 Task: Create a due date automation trigger when advanced on, on the wednesday after a card is due add checklist with checklist "Resume" complete at 11:00 AM.
Action: Mouse moved to (952, 130)
Screenshot: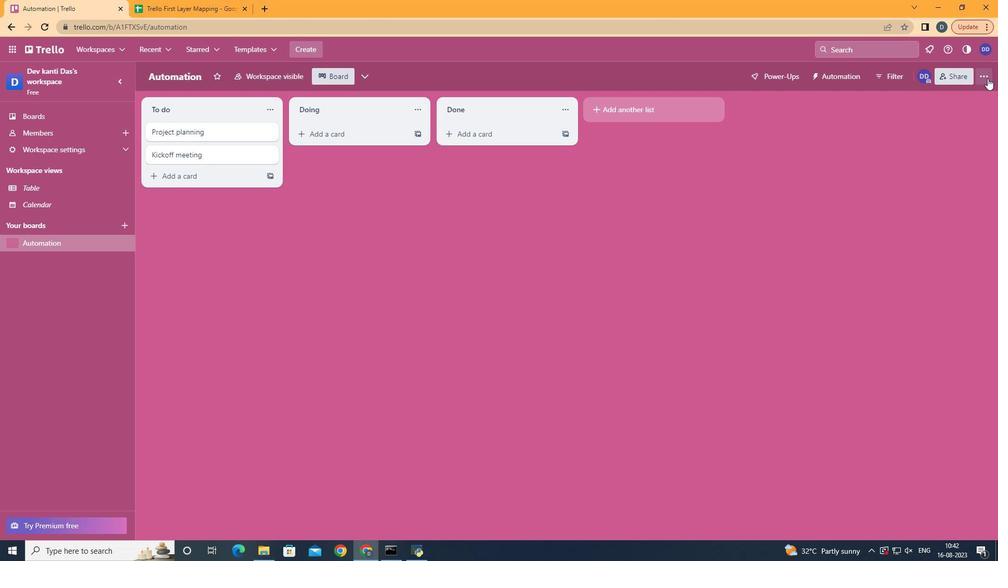 
Action: Mouse pressed left at (952, 130)
Screenshot: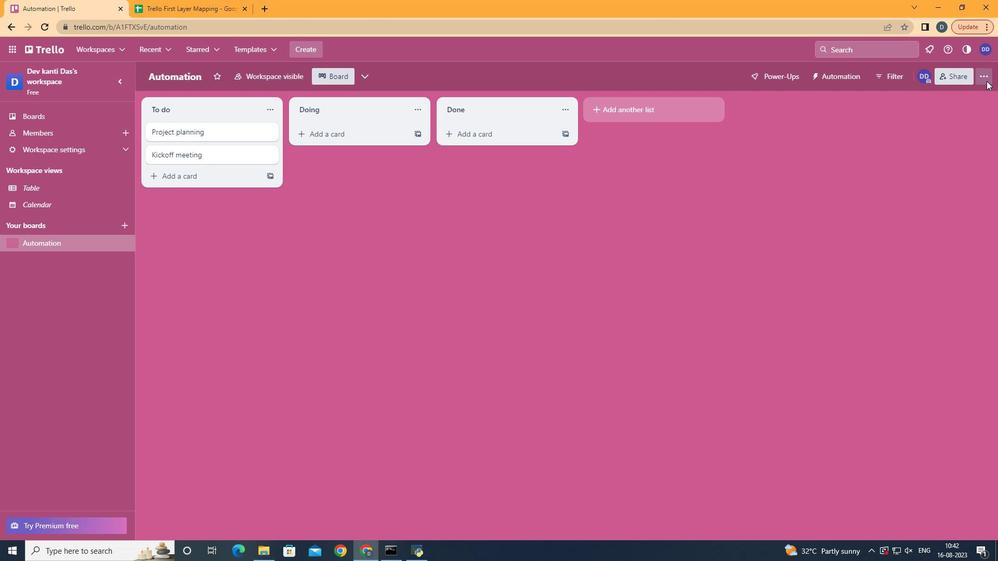 
Action: Mouse moved to (872, 247)
Screenshot: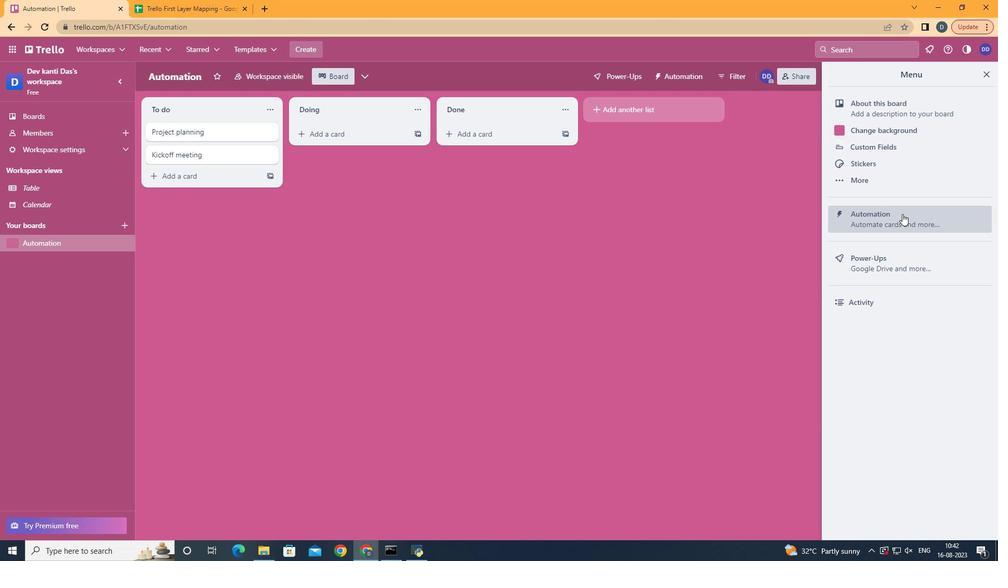 
Action: Mouse pressed left at (872, 247)
Screenshot: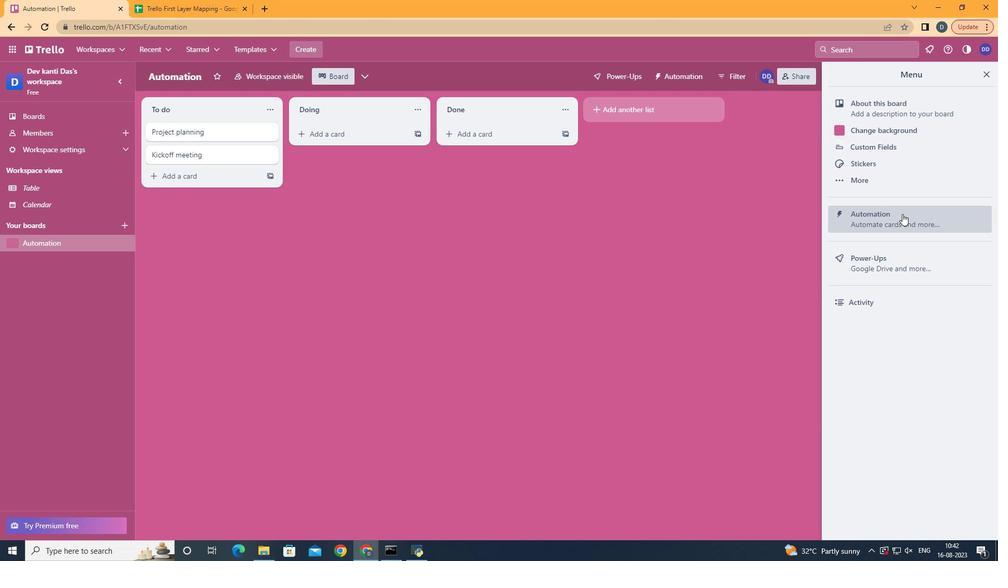 
Action: Mouse moved to (211, 243)
Screenshot: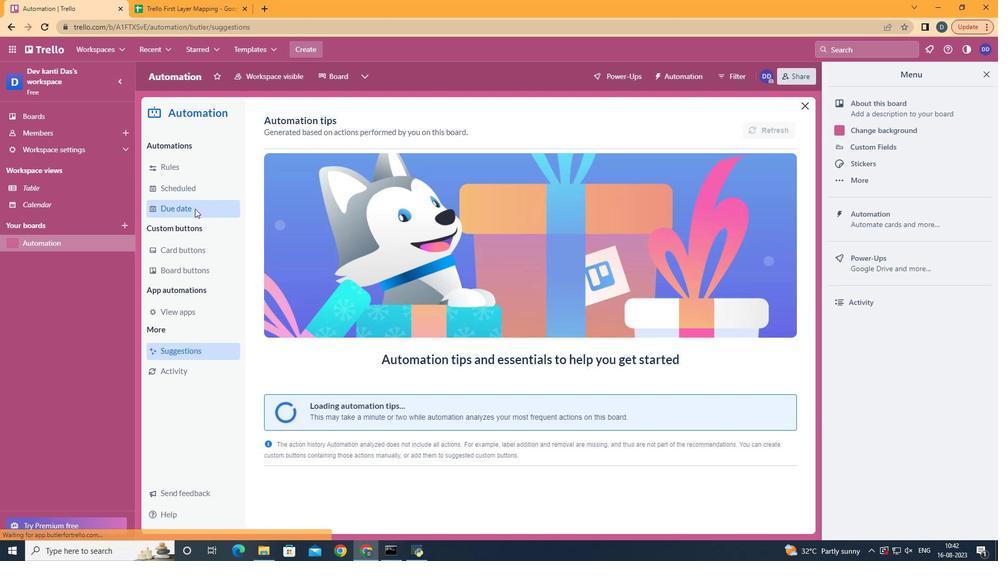 
Action: Mouse pressed left at (211, 243)
Screenshot: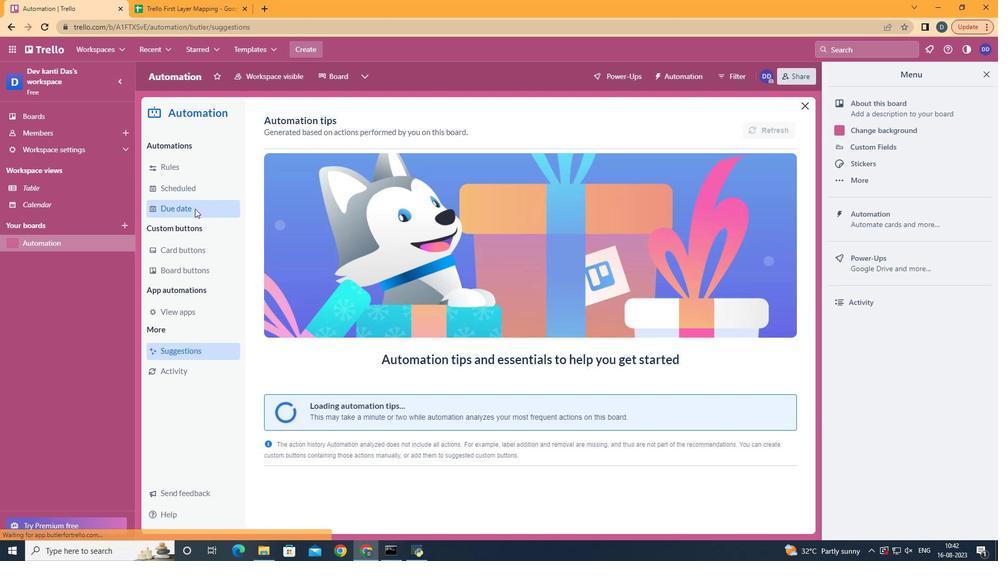 
Action: Mouse moved to (702, 166)
Screenshot: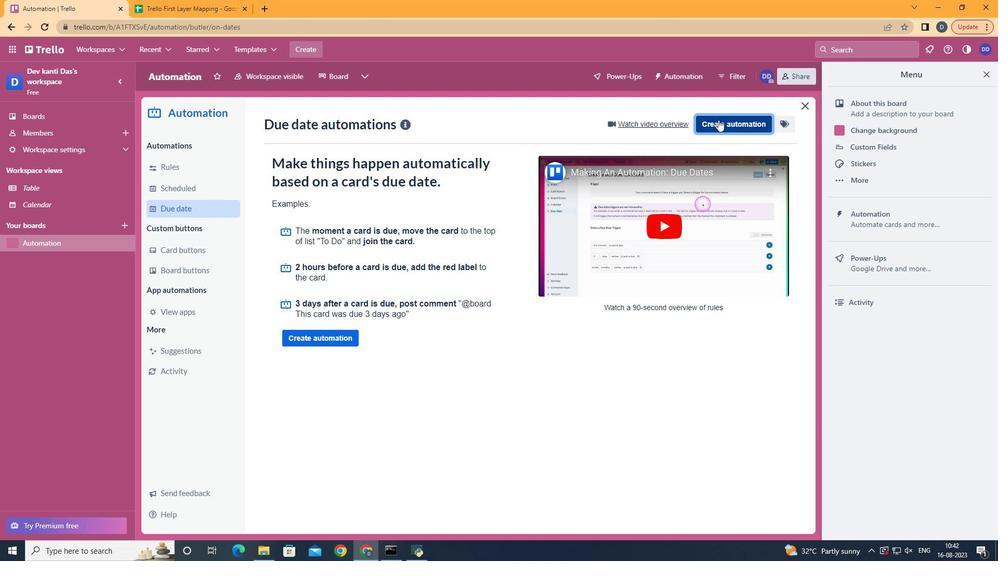 
Action: Mouse pressed left at (702, 166)
Screenshot: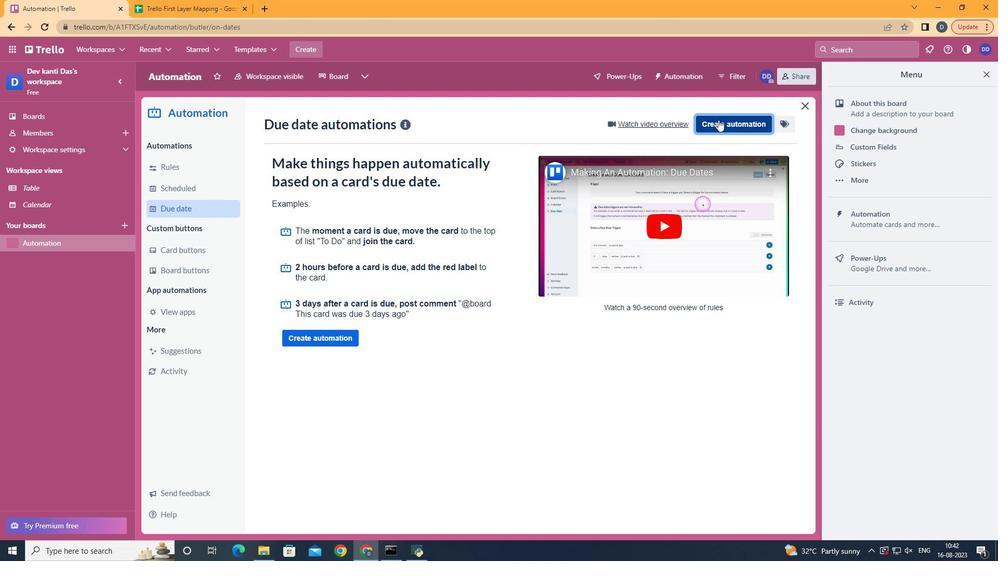 
Action: Mouse moved to (500, 256)
Screenshot: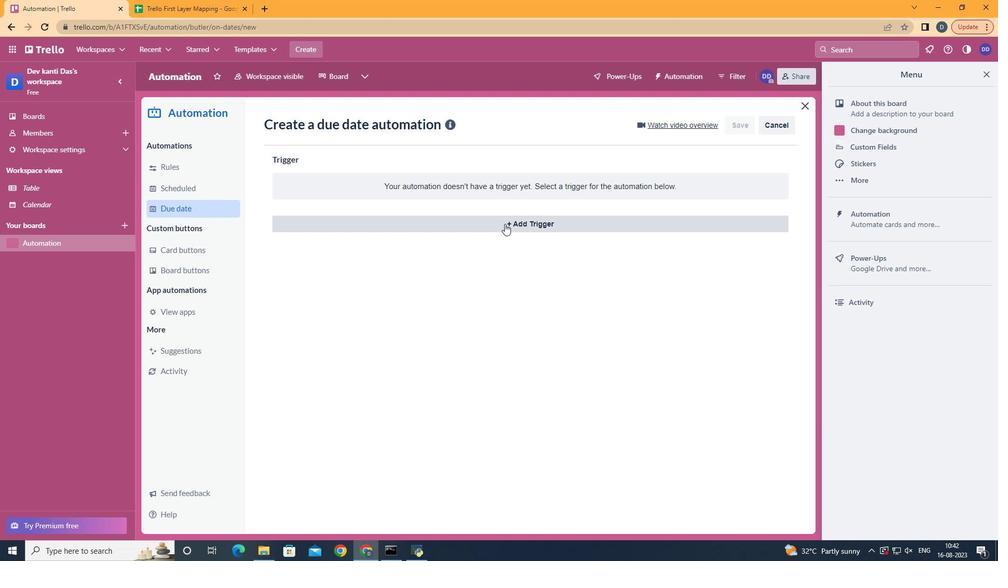 
Action: Mouse pressed left at (500, 256)
Screenshot: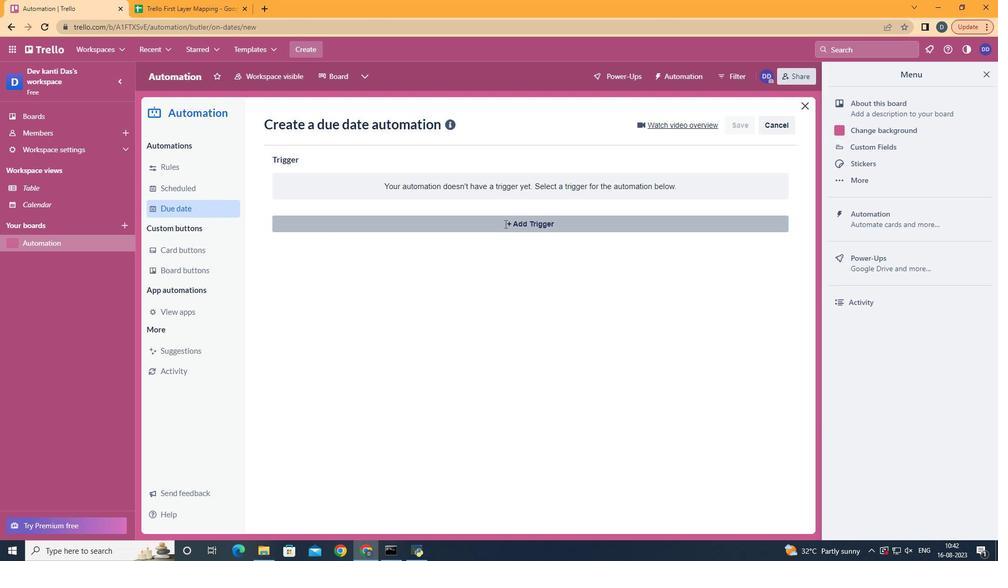 
Action: Mouse moved to (354, 330)
Screenshot: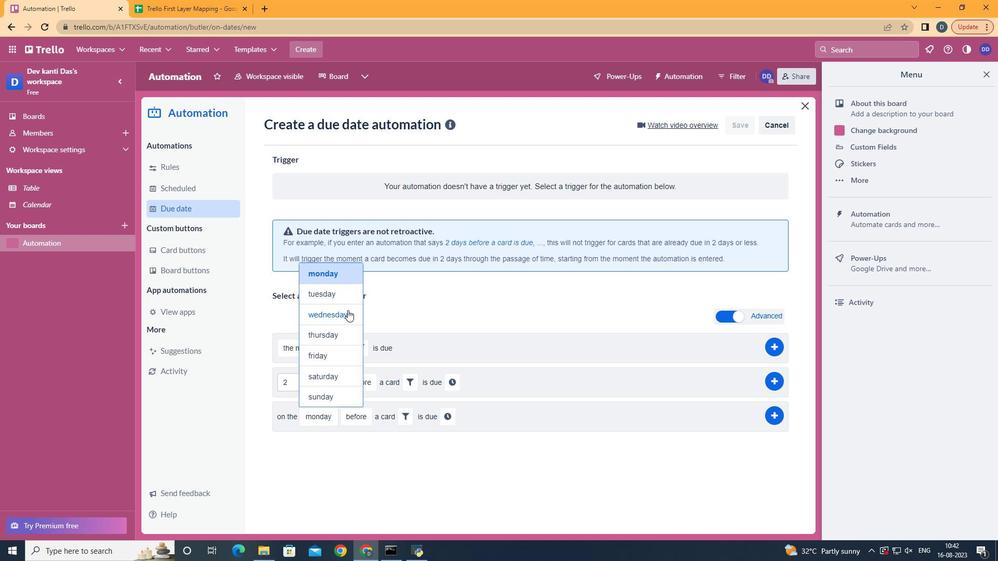 
Action: Mouse pressed left at (354, 330)
Screenshot: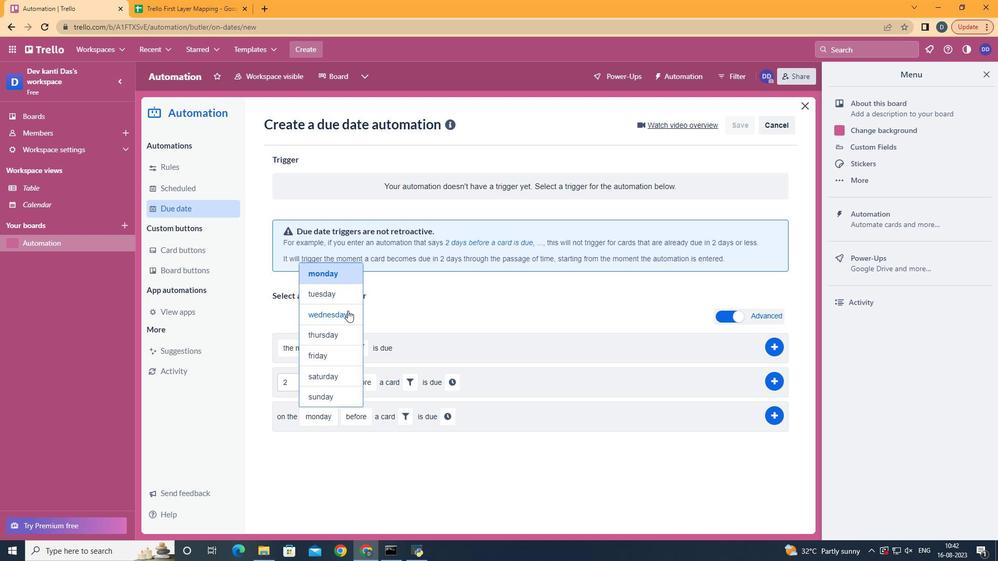 
Action: Mouse moved to (393, 458)
Screenshot: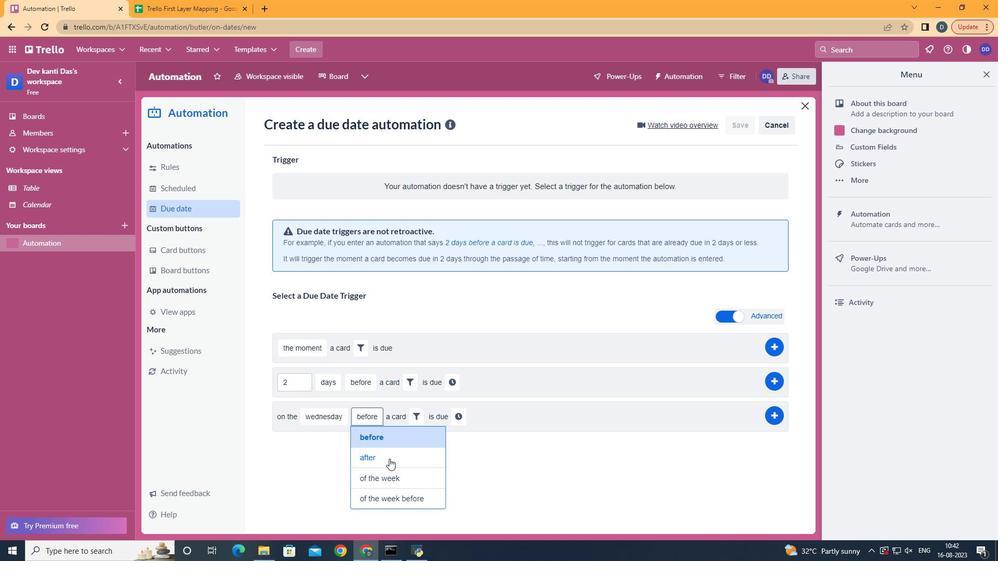 
Action: Mouse pressed left at (393, 458)
Screenshot: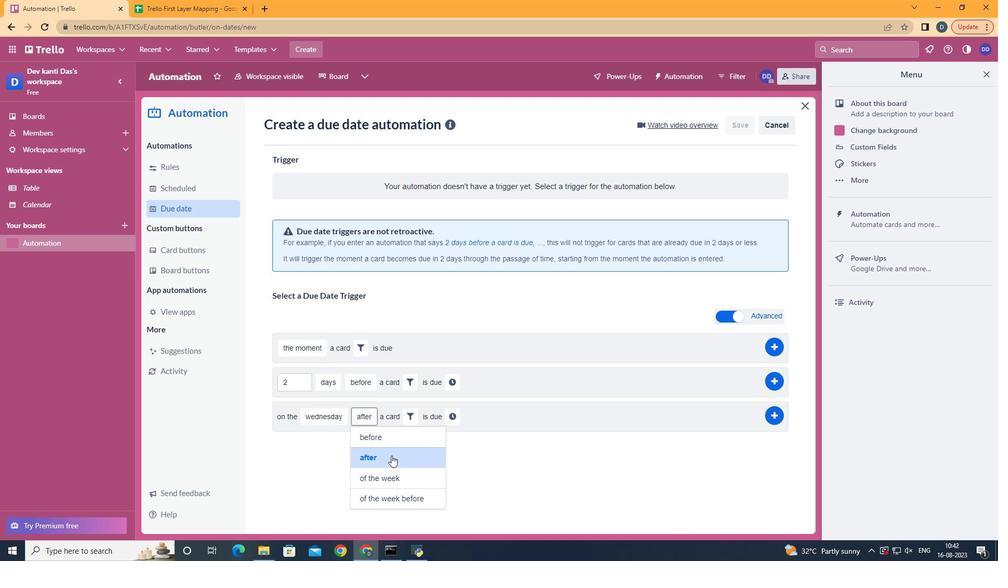 
Action: Mouse moved to (414, 431)
Screenshot: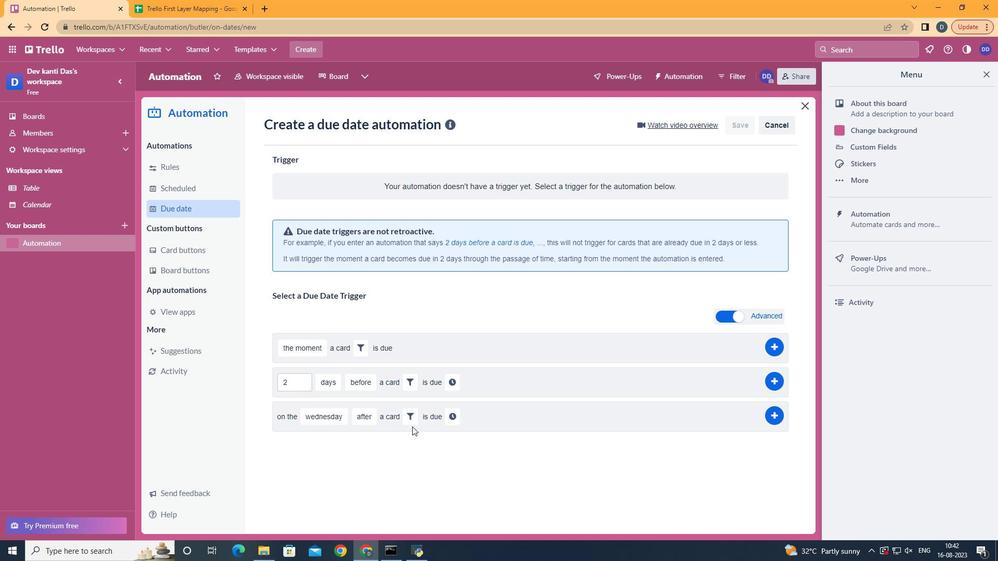 
Action: Mouse pressed left at (414, 431)
Screenshot: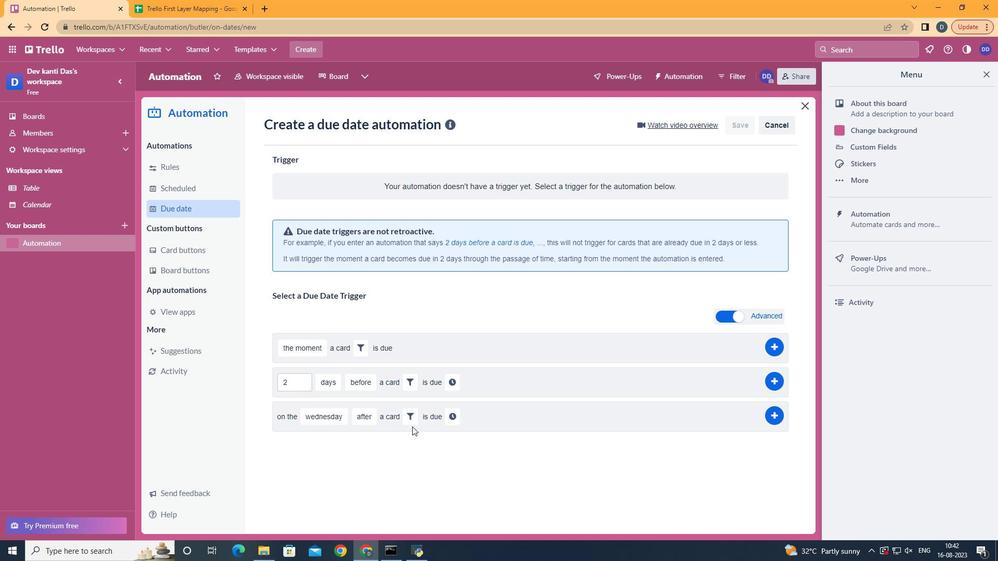
Action: Mouse moved to (413, 425)
Screenshot: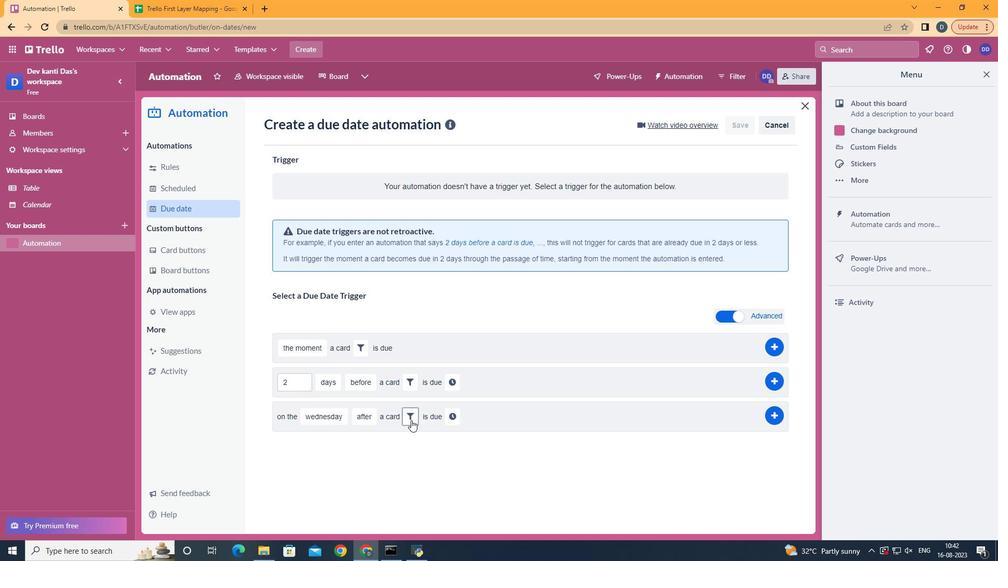 
Action: Mouse pressed left at (413, 425)
Screenshot: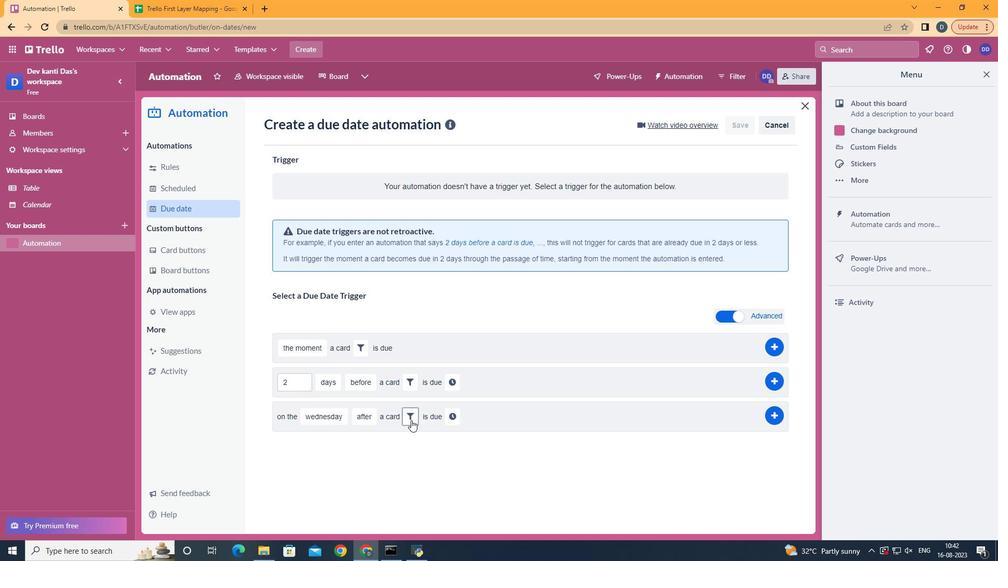 
Action: Mouse moved to (462, 450)
Screenshot: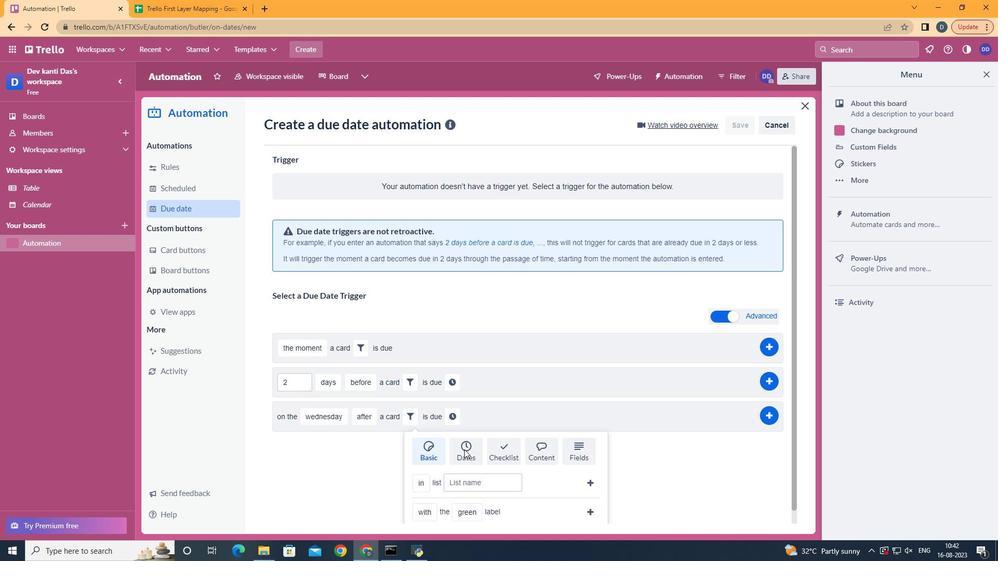 
Action: Mouse pressed left at (462, 450)
Screenshot: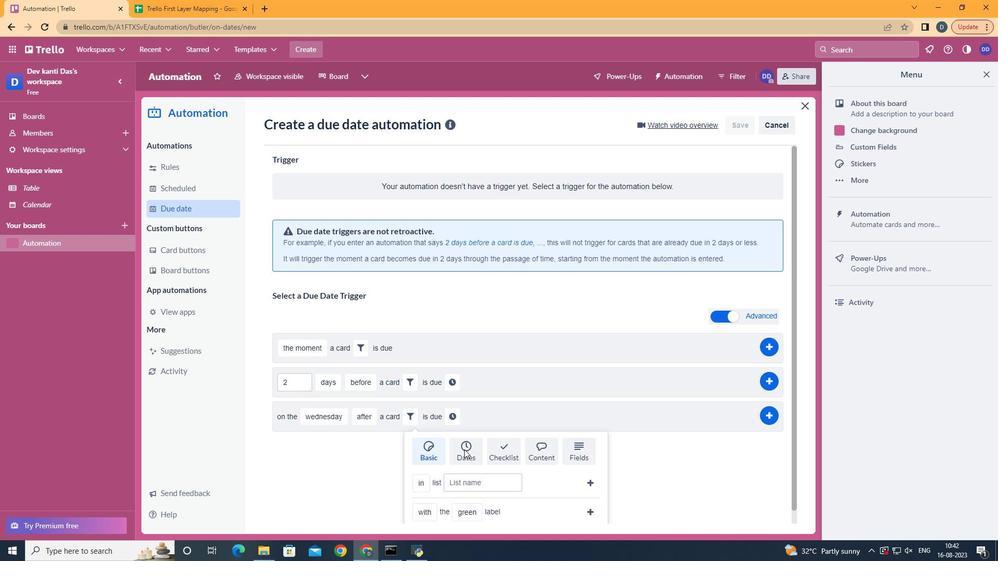 
Action: Mouse moved to (513, 453)
Screenshot: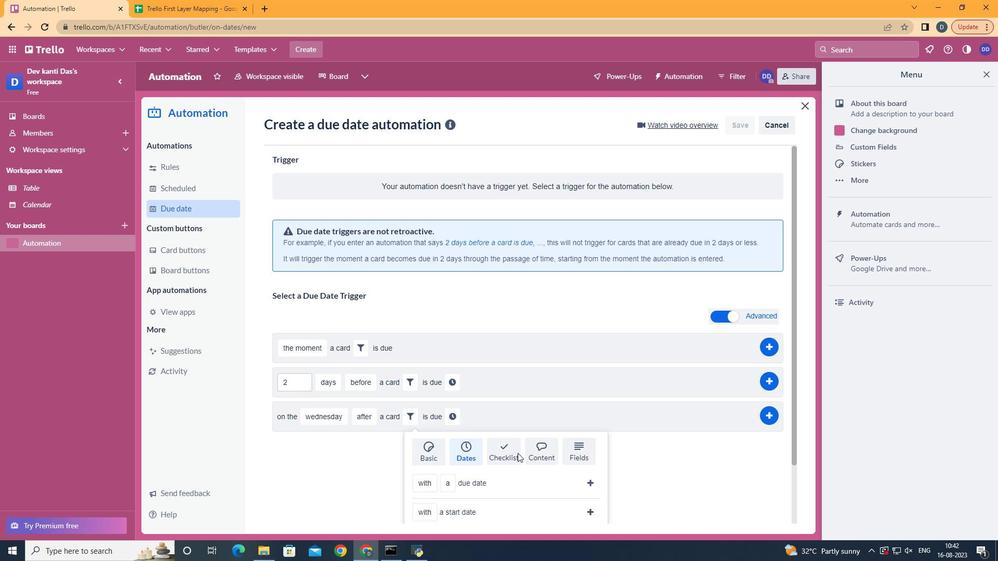 
Action: Mouse pressed left at (513, 453)
Screenshot: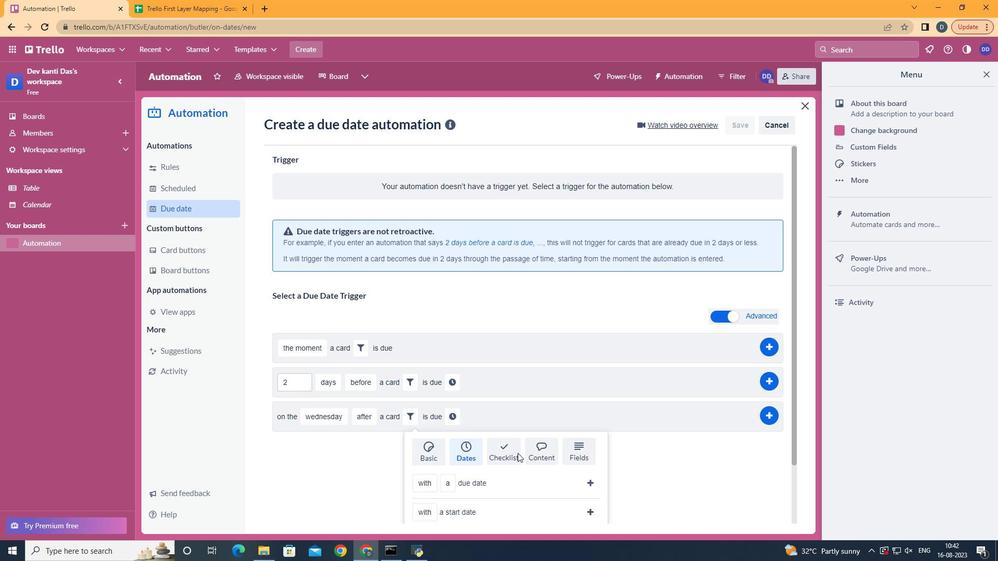 
Action: Mouse moved to (468, 428)
Screenshot: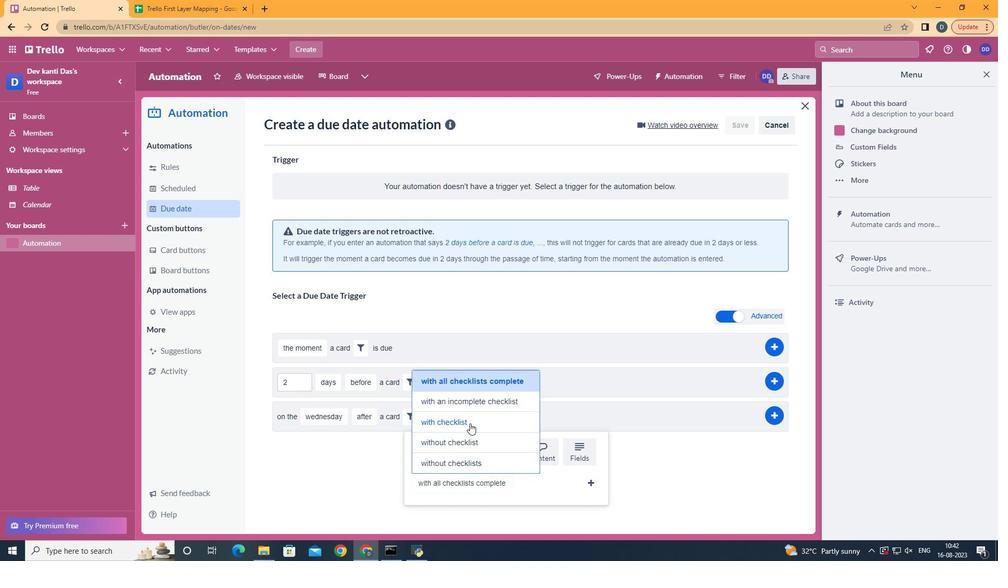 
Action: Mouse pressed left at (468, 428)
Screenshot: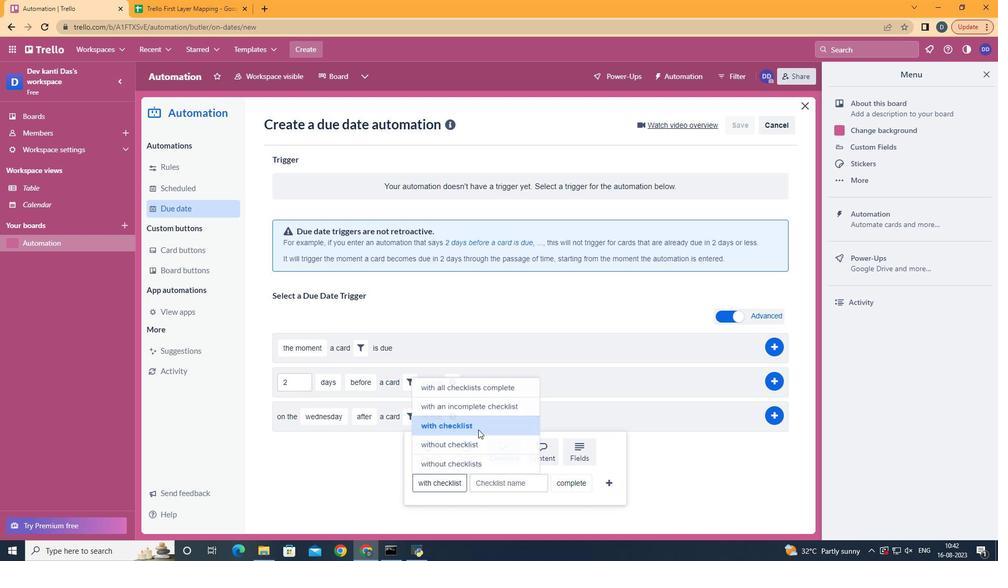 
Action: Mouse moved to (509, 475)
Screenshot: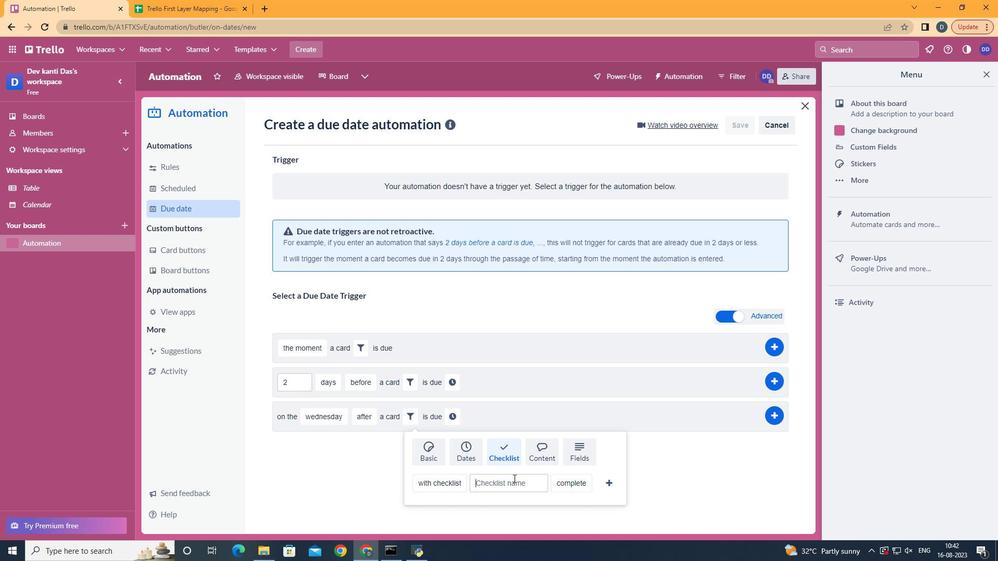 
Action: Mouse pressed left at (509, 475)
Screenshot: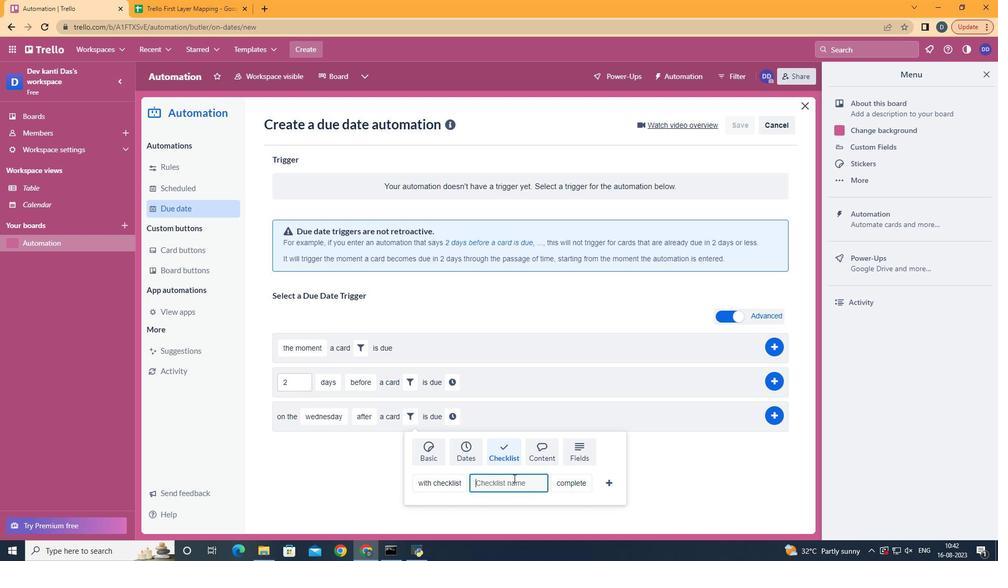 
Action: Key pressed <Key.shift>Resume
Screenshot: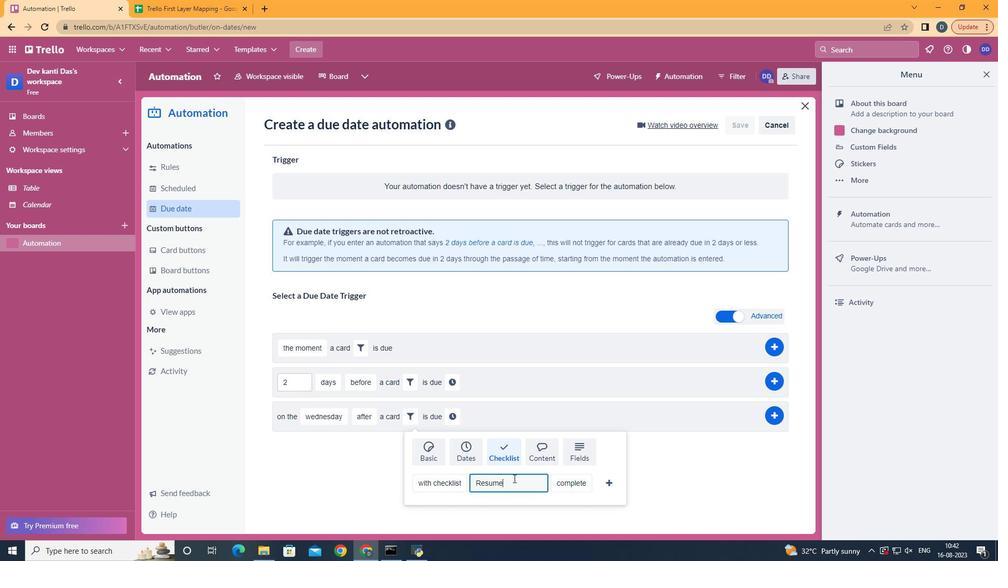 
Action: Mouse moved to (594, 475)
Screenshot: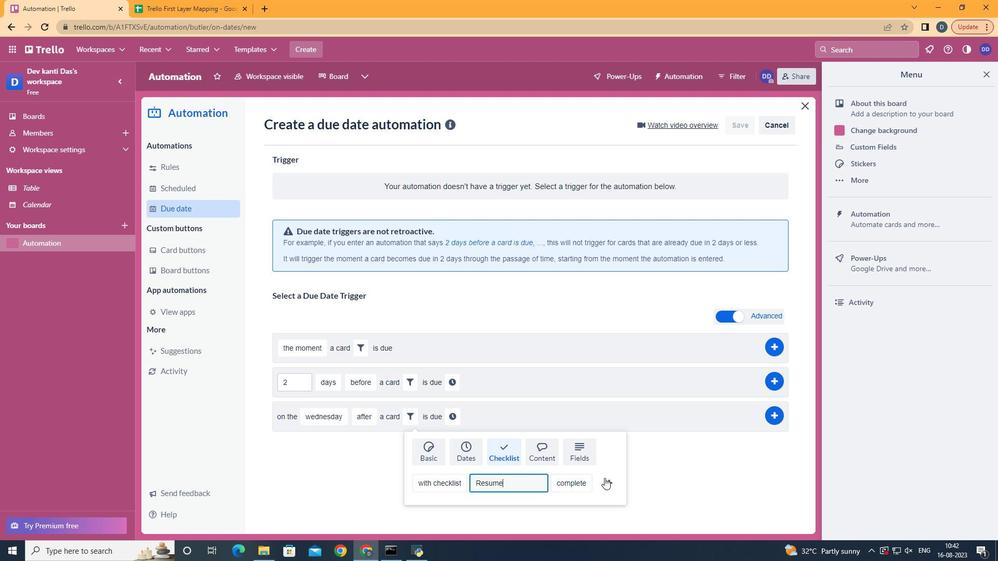 
Action: Mouse pressed left at (594, 475)
Screenshot: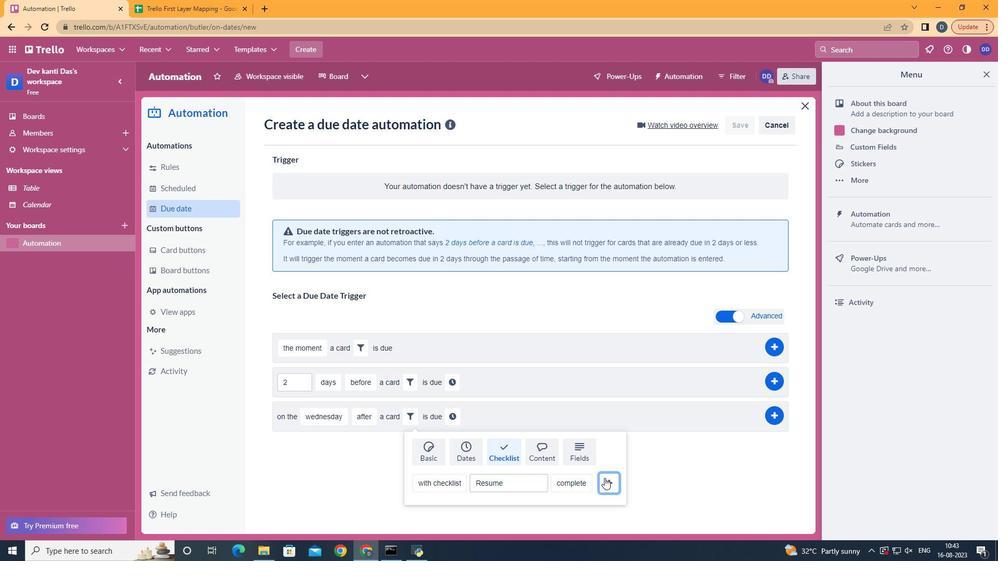 
Action: Mouse moved to (581, 421)
Screenshot: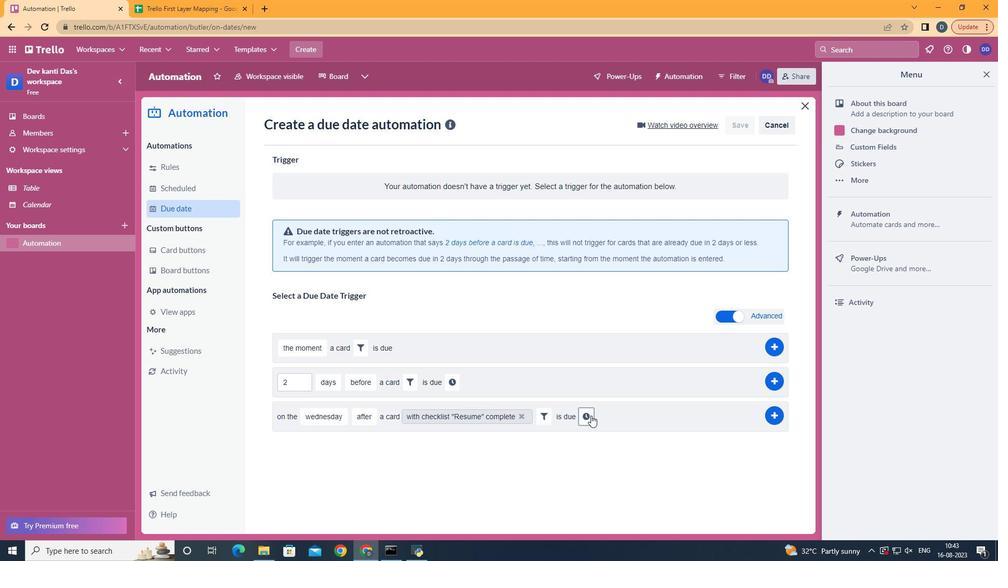 
Action: Mouse pressed left at (581, 421)
Screenshot: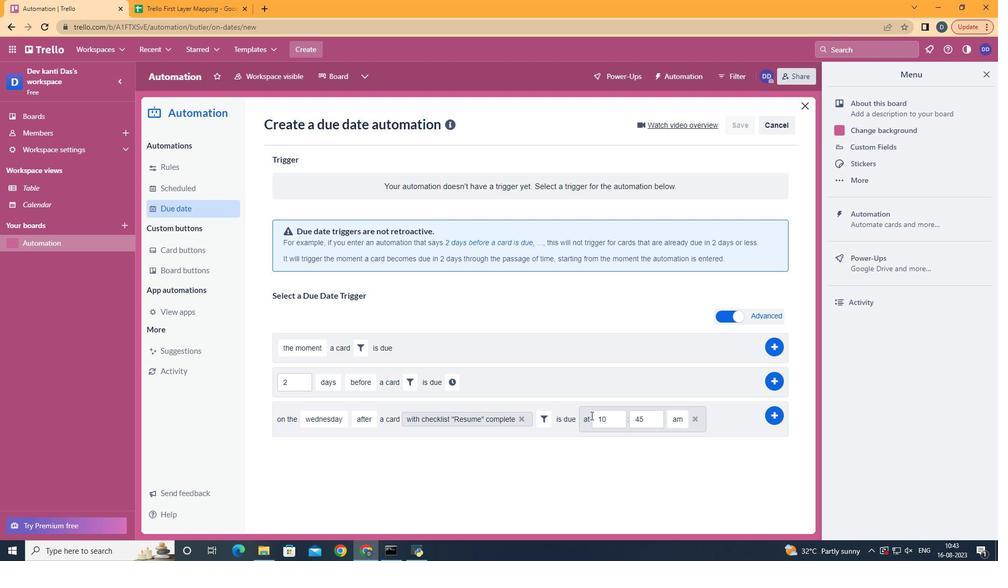 
Action: Mouse moved to (610, 426)
Screenshot: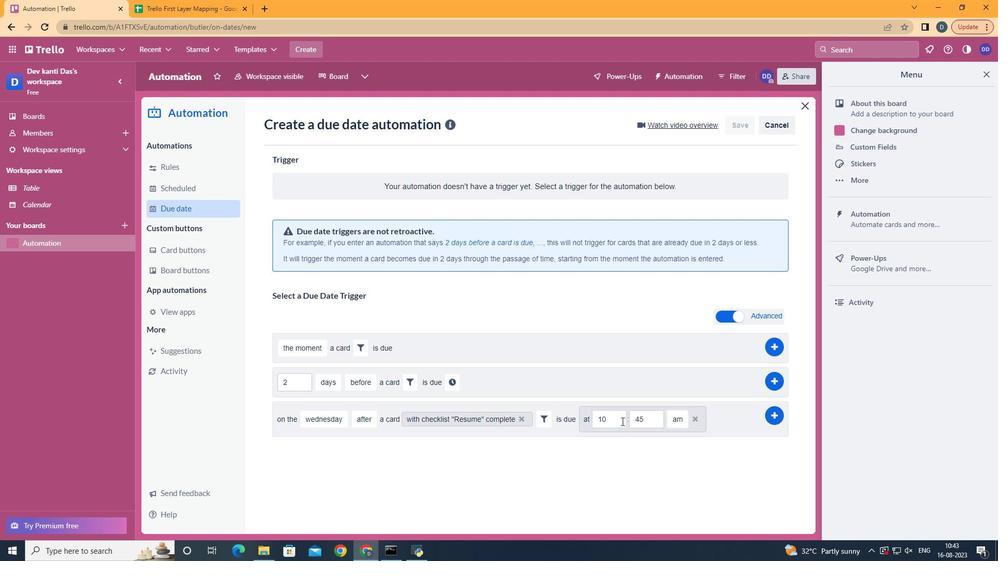 
Action: Mouse pressed left at (610, 426)
Screenshot: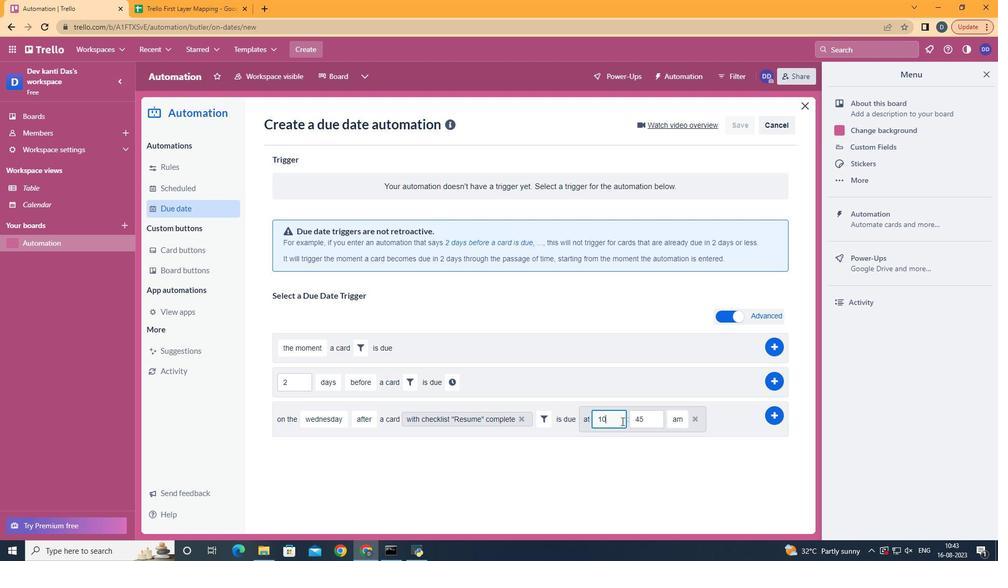 
Action: Mouse moved to (610, 426)
Screenshot: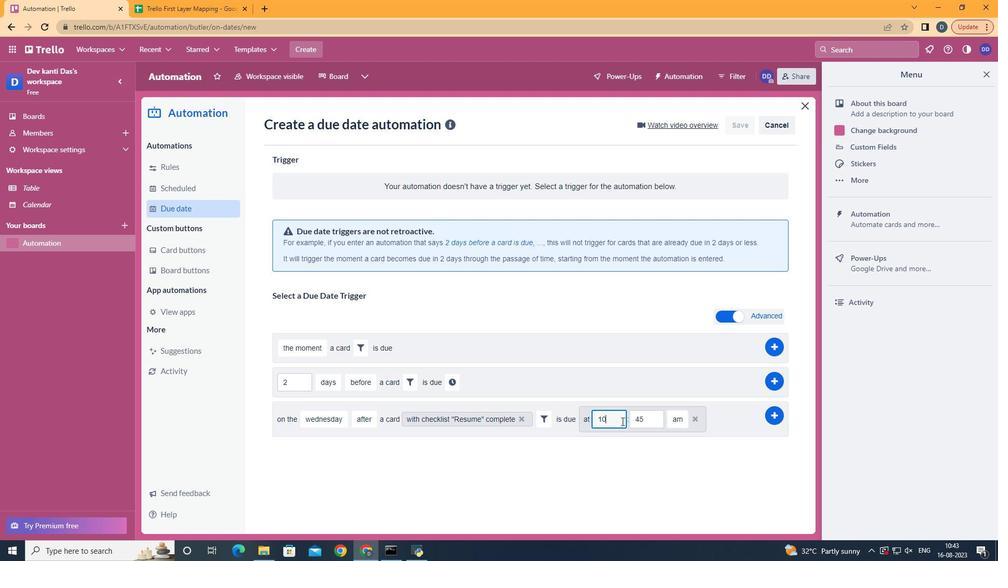 
Action: Key pressed <Key.backspace>1
Screenshot: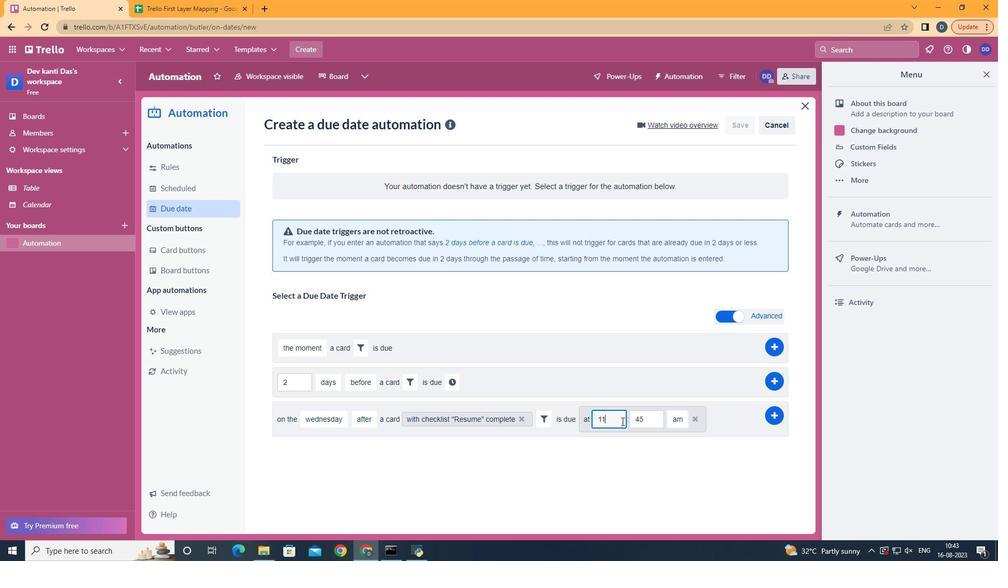 
Action: Mouse moved to (635, 429)
Screenshot: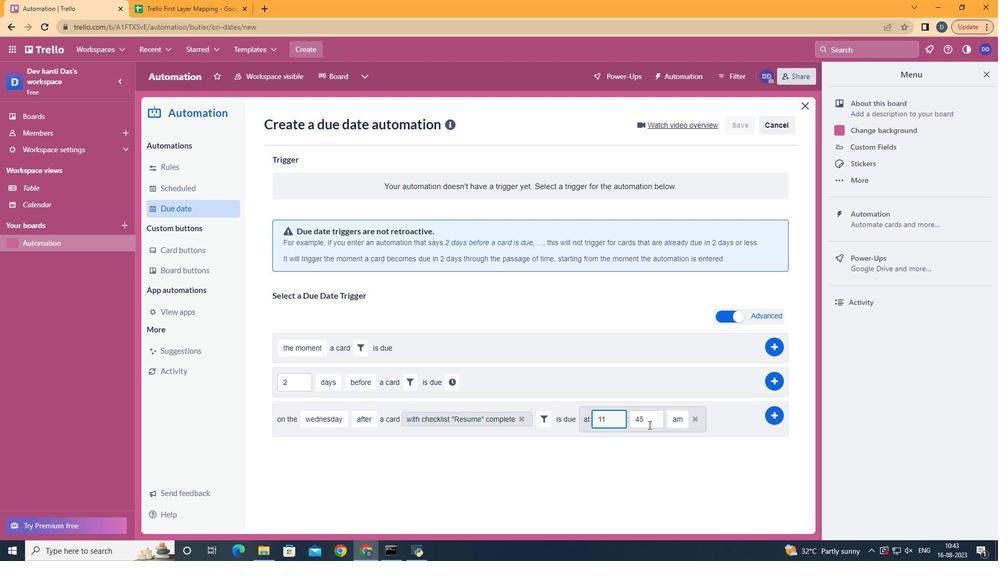 
Action: Mouse pressed left at (635, 429)
Screenshot: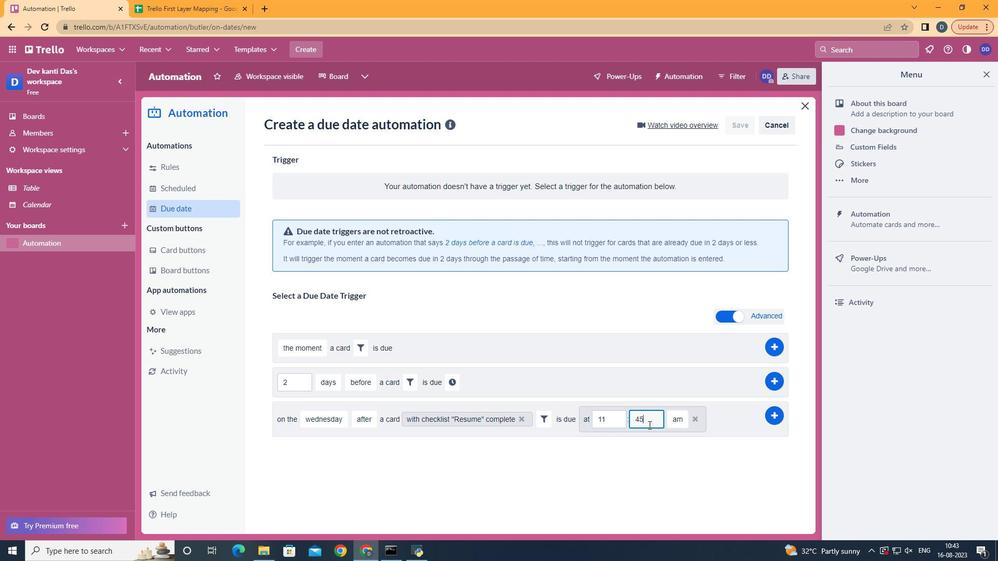 
Action: Key pressed <Key.backspace><Key.backspace>00
Screenshot: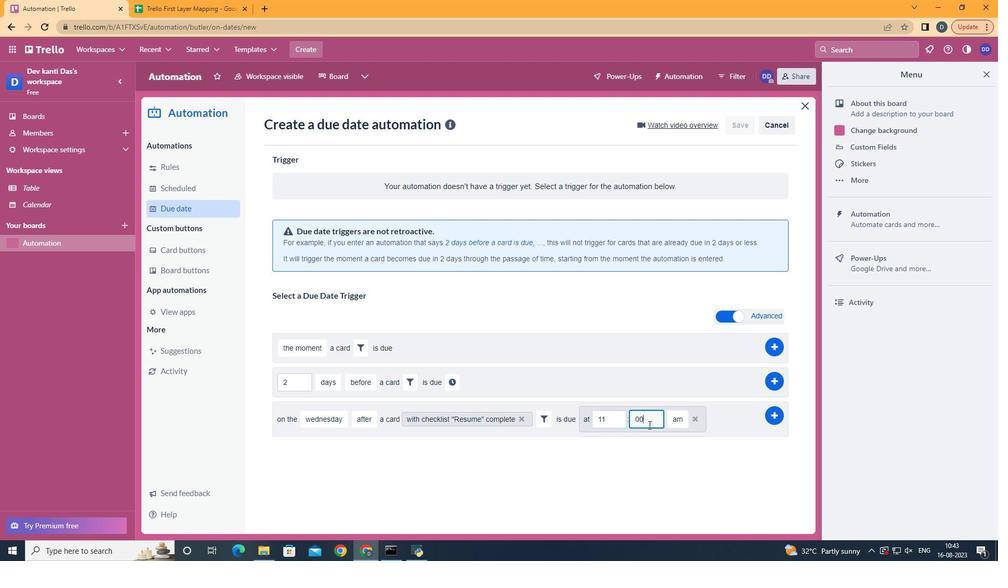 
Action: Mouse moved to (751, 423)
Screenshot: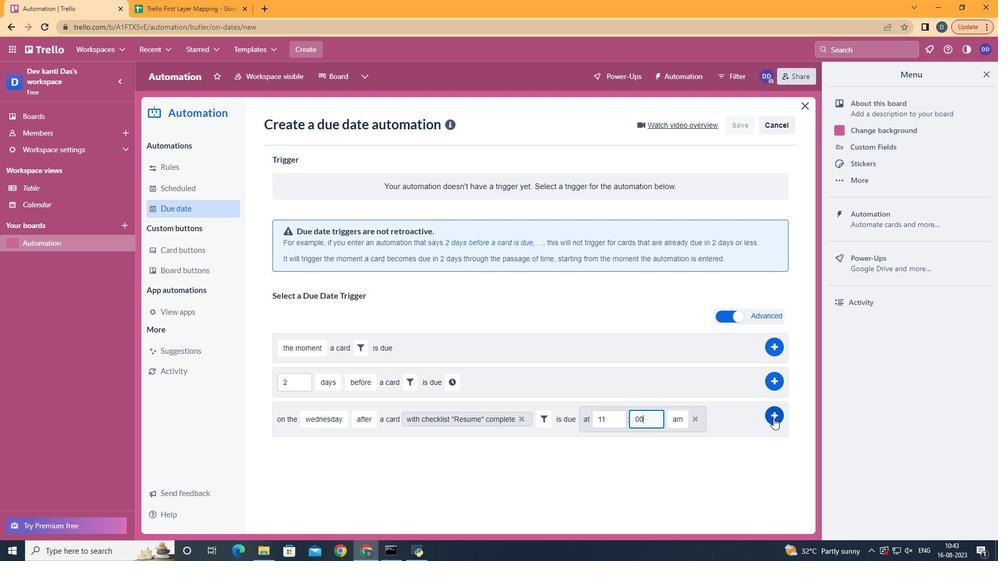 
Action: Mouse pressed left at (751, 423)
Screenshot: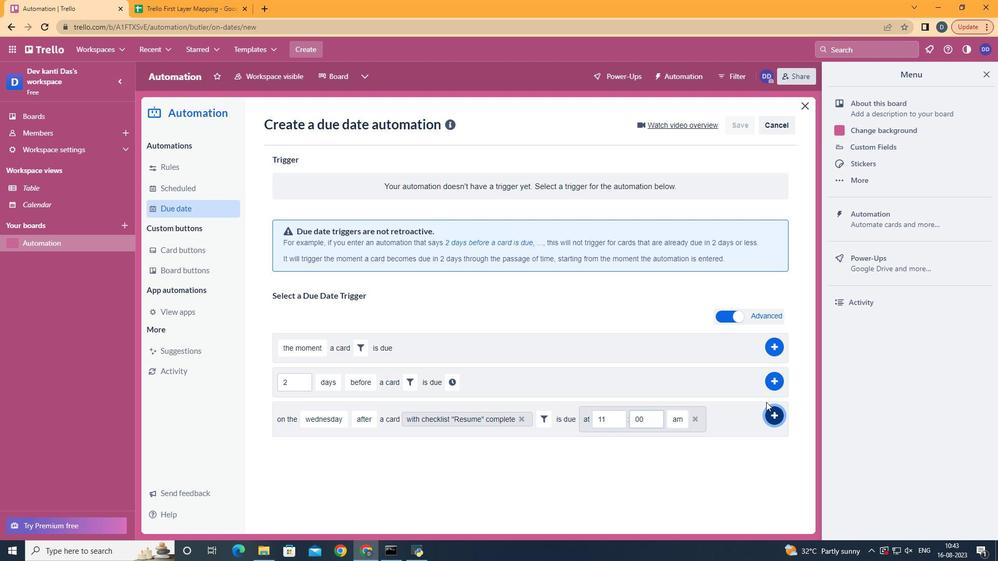 
Action: Mouse moved to (753, 409)
Screenshot: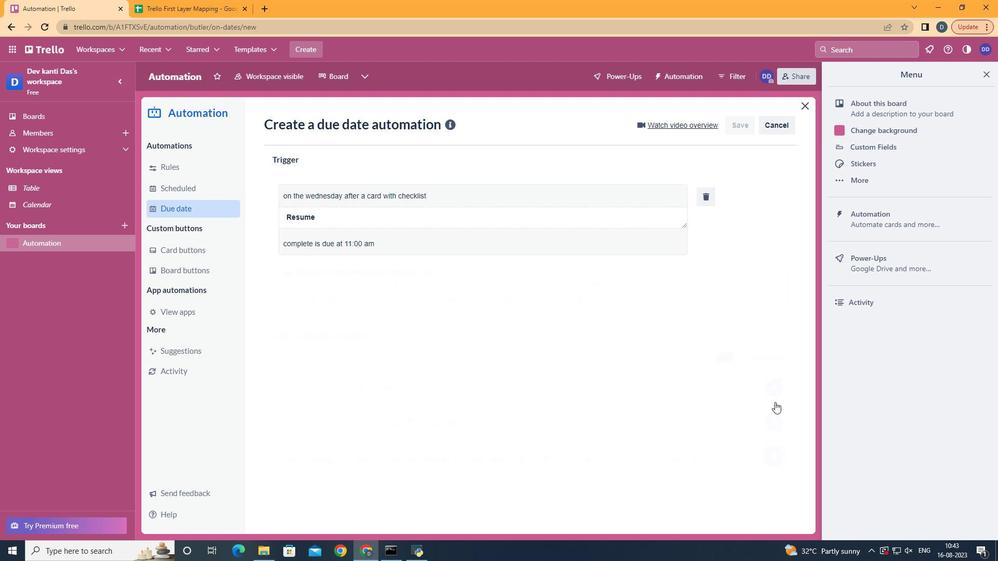 
